 Task: Filter the opportunities by  "Recently viewed opportunities"
Action: Mouse scrolled (165, 186) with delta (0, 0)
Screenshot: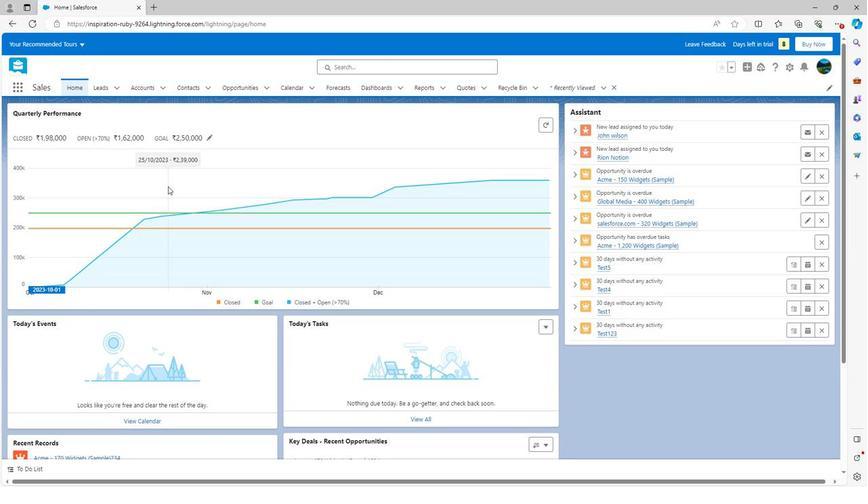 
Action: Mouse scrolled (165, 186) with delta (0, 0)
Screenshot: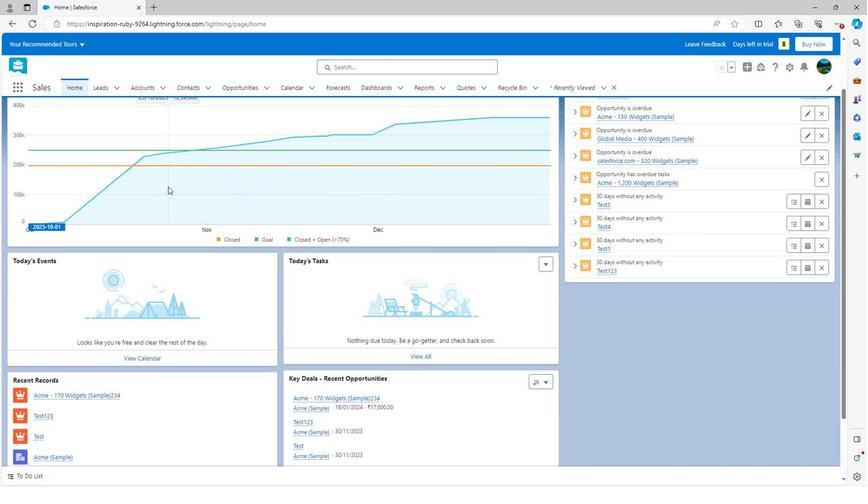 
Action: Mouse scrolled (165, 186) with delta (0, 0)
Screenshot: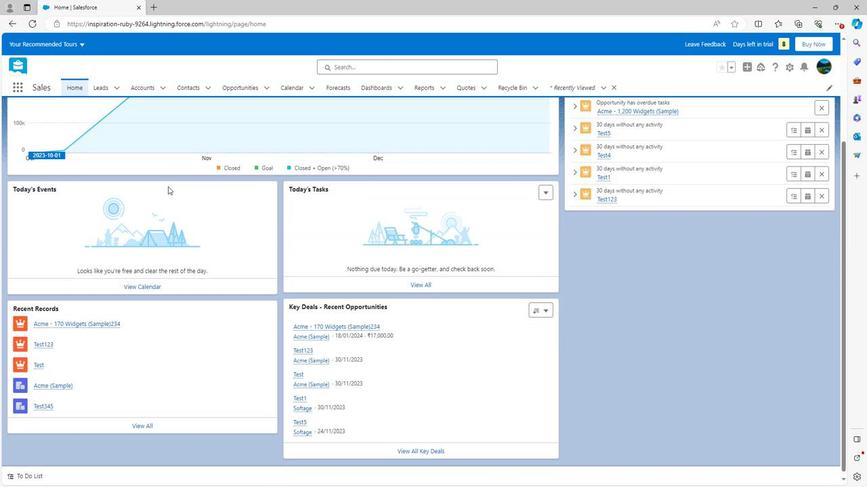 
Action: Mouse scrolled (165, 187) with delta (0, 0)
Screenshot: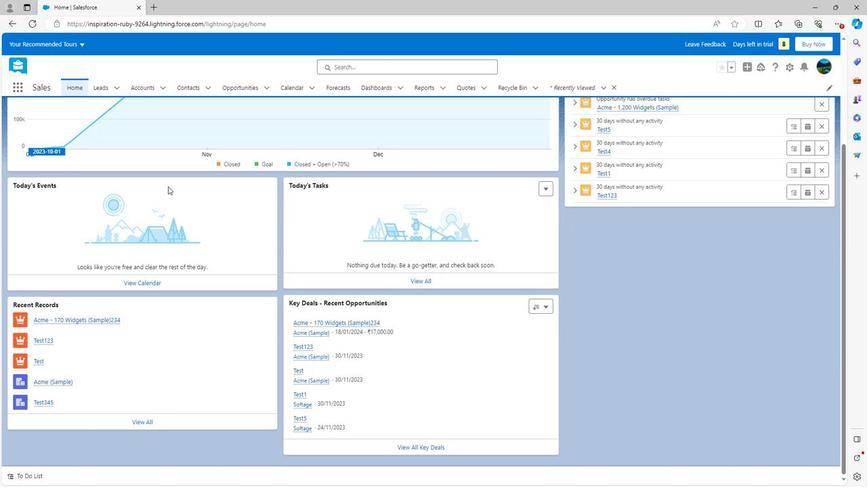 
Action: Mouse scrolled (165, 187) with delta (0, 0)
Screenshot: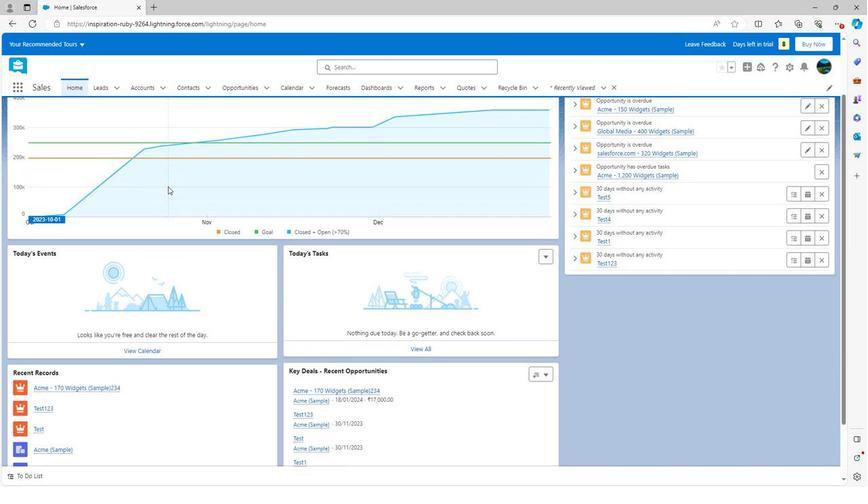 
Action: Mouse scrolled (165, 187) with delta (0, 0)
Screenshot: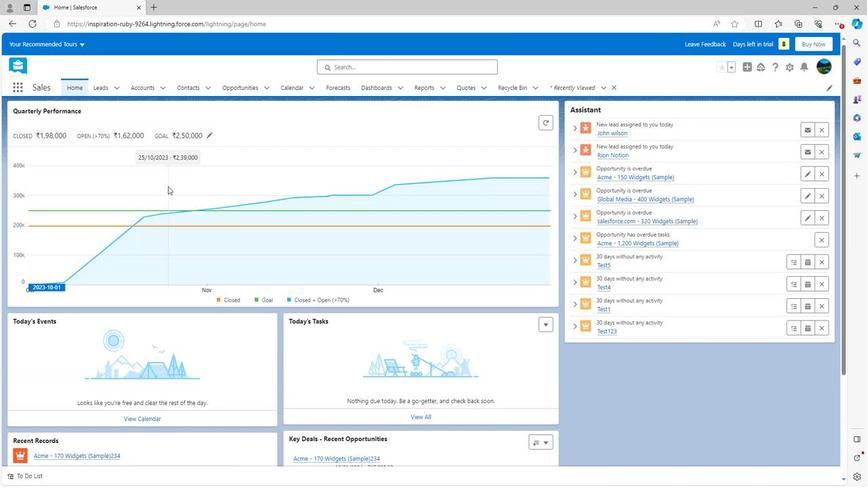 
Action: Mouse scrolled (165, 187) with delta (0, 0)
Screenshot: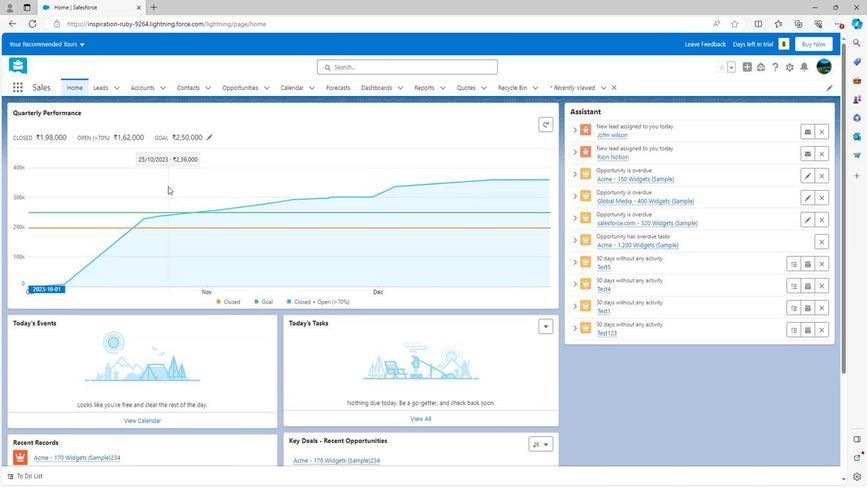 
Action: Mouse moved to (235, 90)
Screenshot: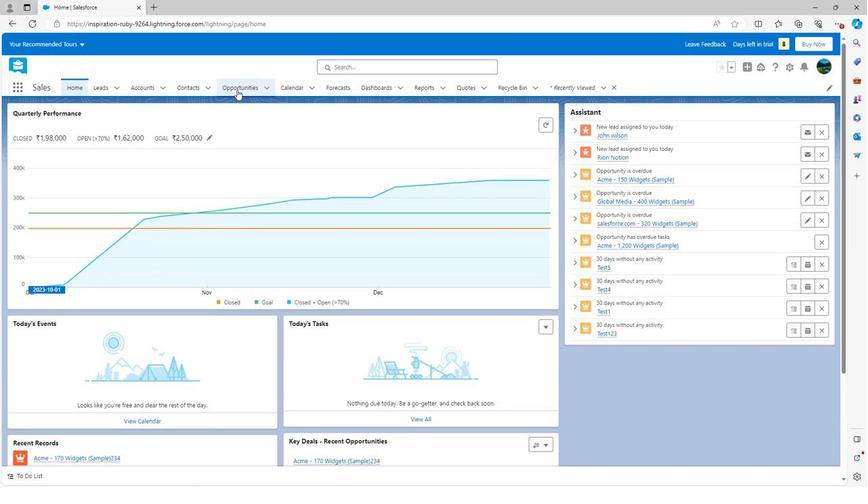 
Action: Mouse pressed left at (235, 90)
Screenshot: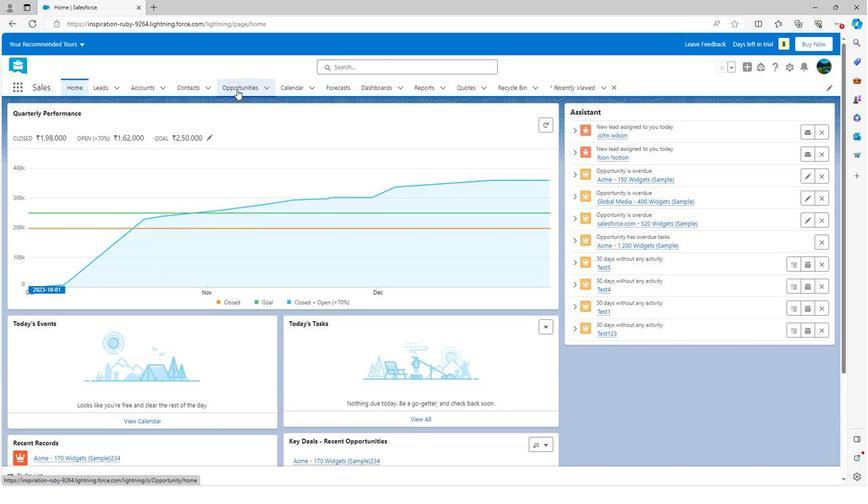 
Action: Mouse moved to (98, 115)
Screenshot: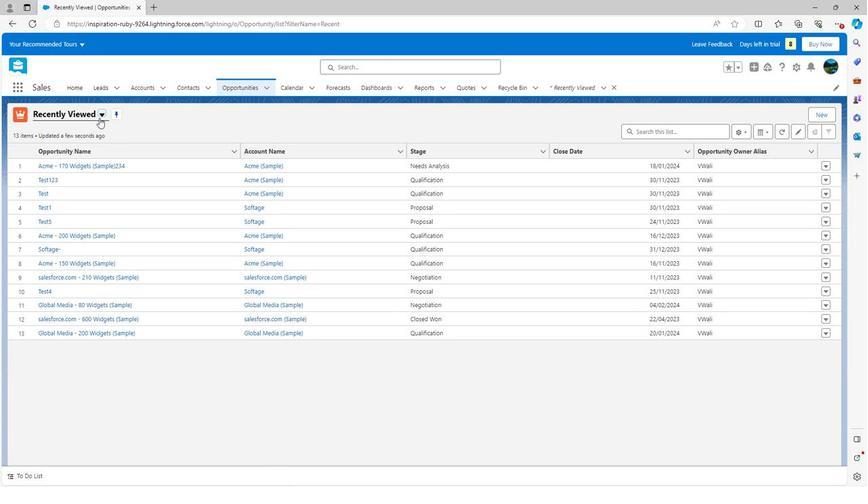 
Action: Mouse pressed left at (98, 115)
Screenshot: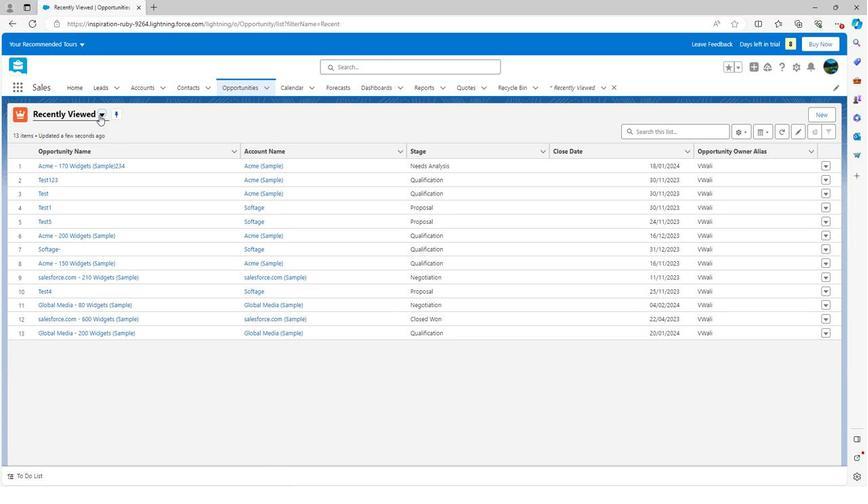 
Action: Mouse moved to (95, 265)
Screenshot: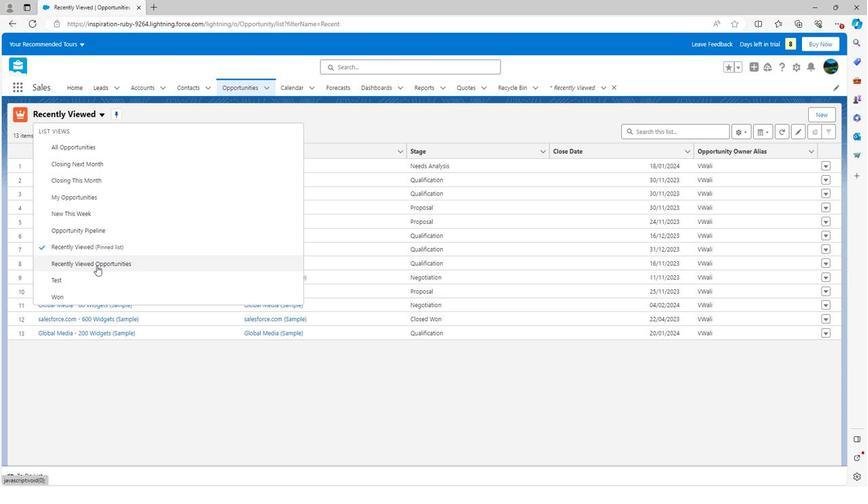 
Action: Mouse pressed left at (95, 265)
Screenshot: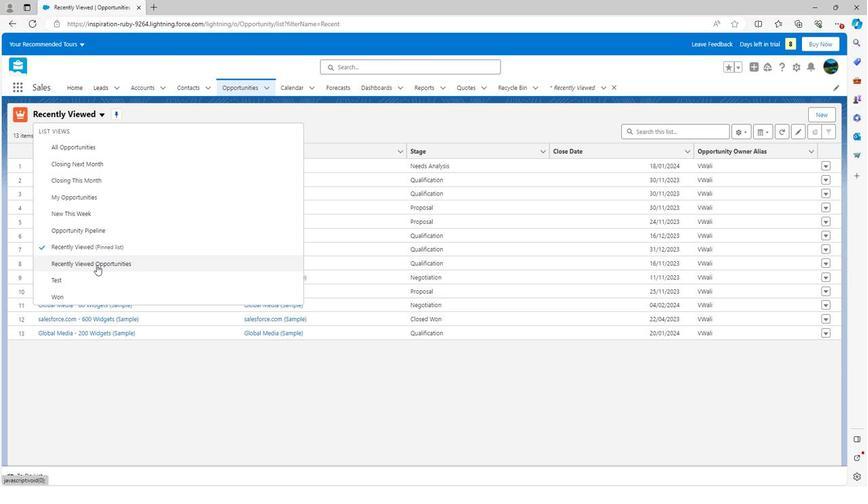 
Action: Mouse moved to (87, 185)
Screenshot: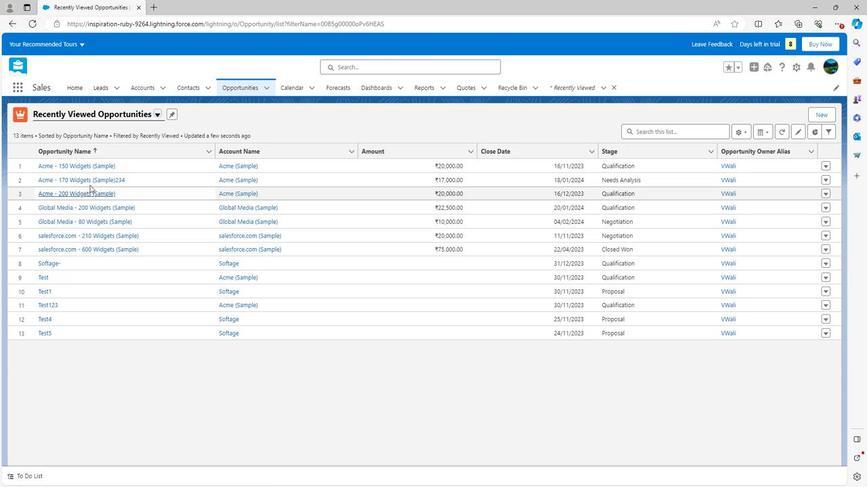 
Action: Mouse scrolled (87, 184) with delta (0, 0)
Screenshot: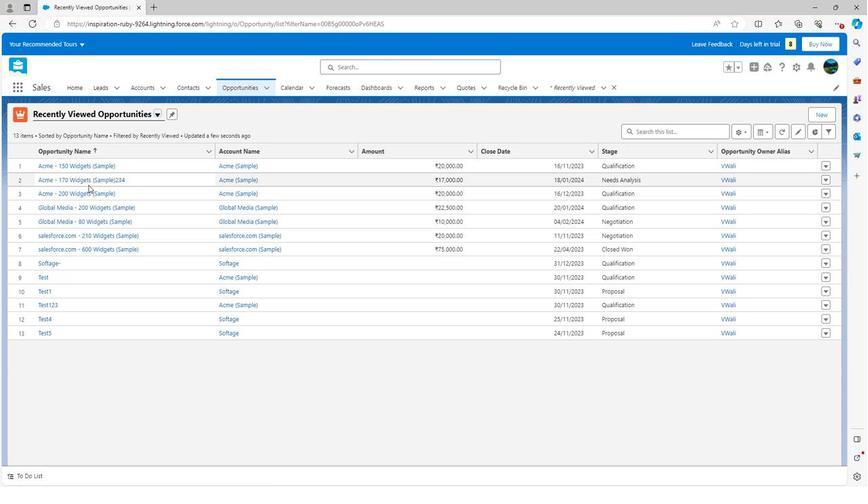 
Action: Mouse scrolled (87, 184) with delta (0, 0)
Screenshot: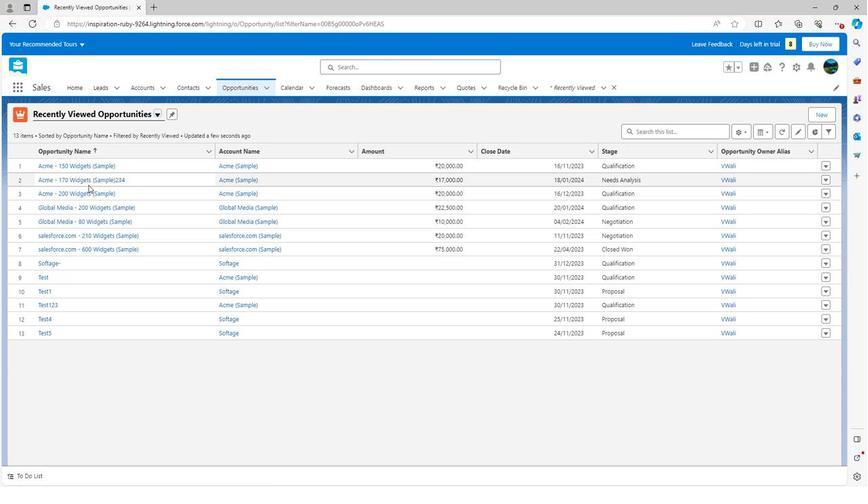 
Action: Mouse moved to (154, 166)
Screenshot: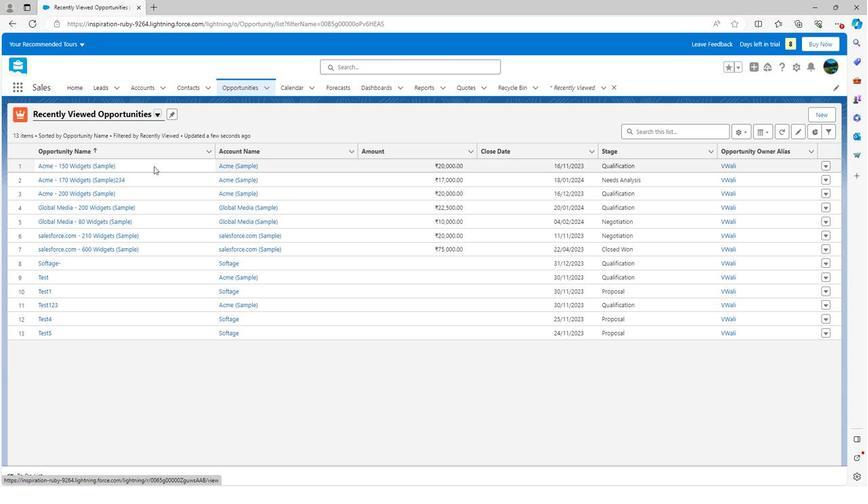 
